 Task: Search any contract from the list of products
Action: Mouse moved to (150, 149)
Screenshot: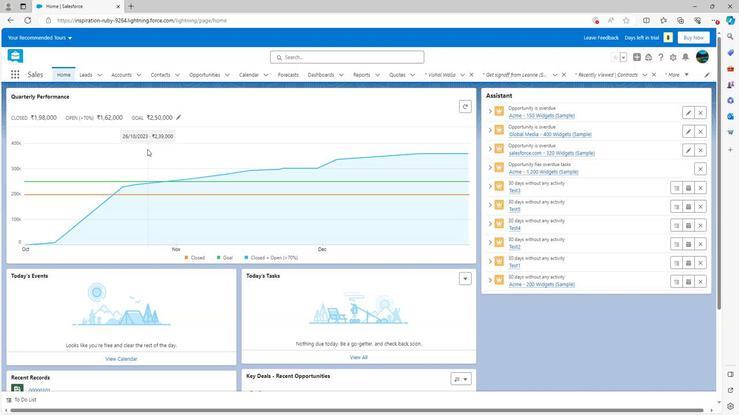 
Action: Mouse scrolled (150, 149) with delta (0, 0)
Screenshot: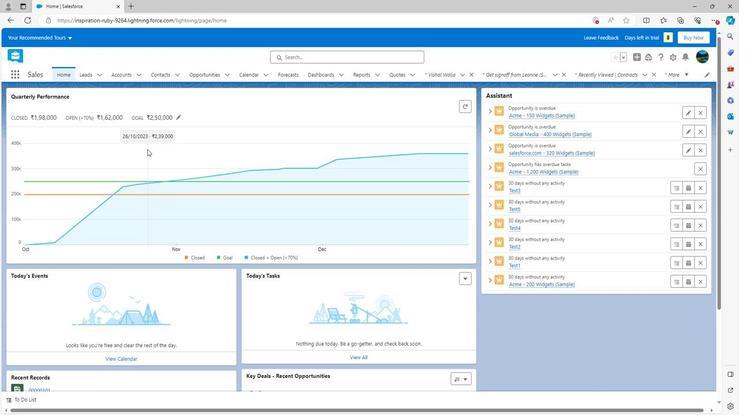 
Action: Mouse moved to (150, 149)
Screenshot: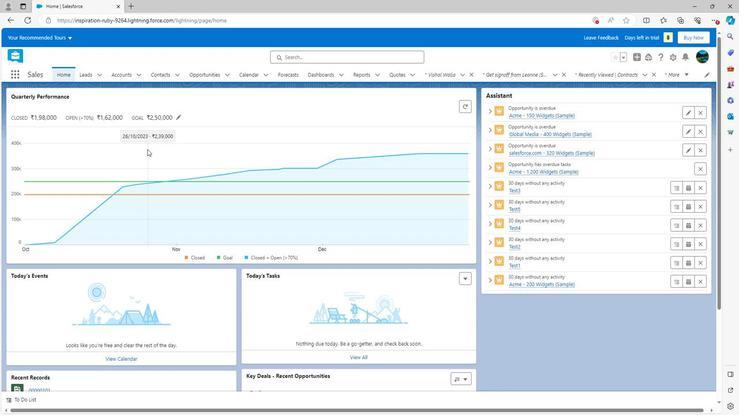 
Action: Mouse scrolled (150, 149) with delta (0, 0)
Screenshot: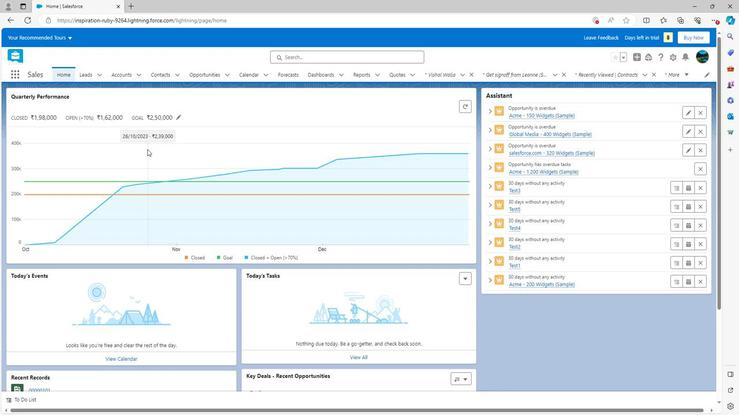 
Action: Mouse scrolled (150, 149) with delta (0, 0)
Screenshot: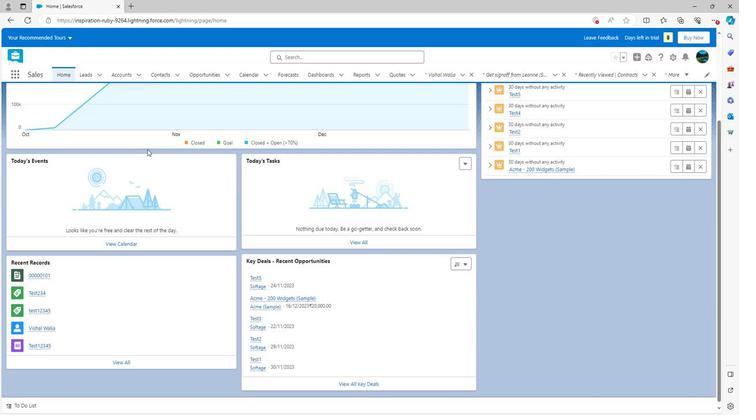 
Action: Mouse moved to (149, 149)
Screenshot: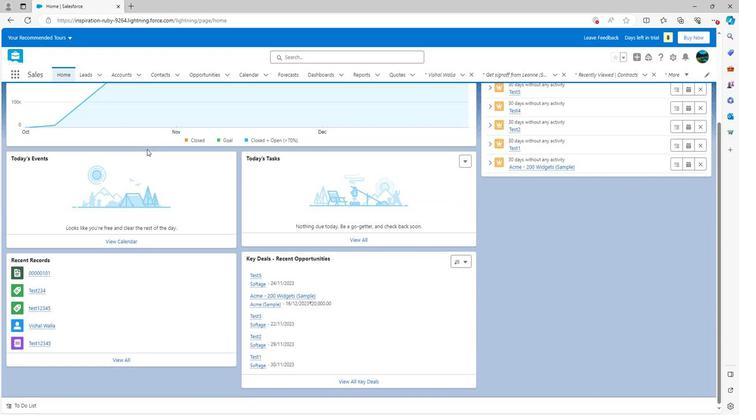 
Action: Mouse scrolled (149, 149) with delta (0, 0)
Screenshot: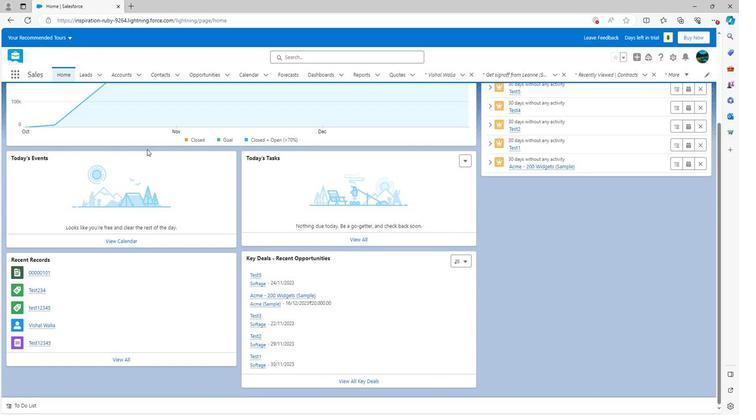 
Action: Mouse scrolled (149, 149) with delta (0, 0)
Screenshot: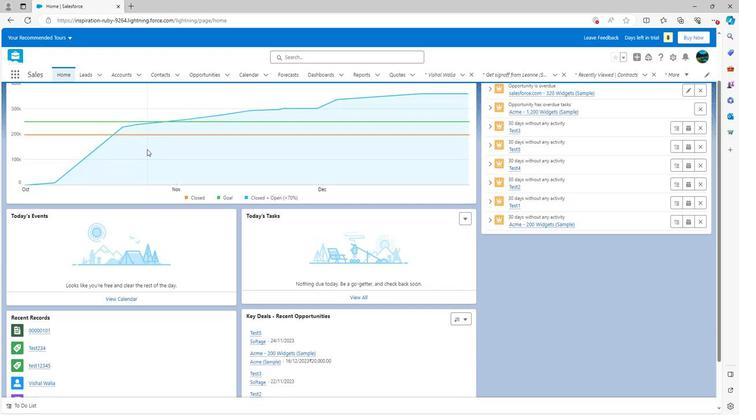
Action: Mouse scrolled (149, 149) with delta (0, 0)
Screenshot: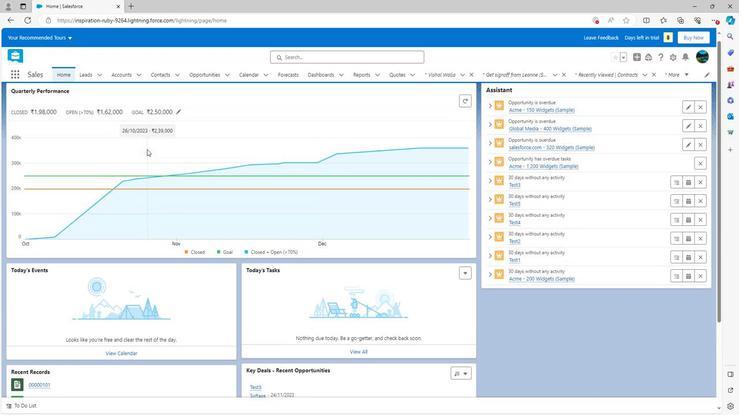 
Action: Mouse moved to (623, 73)
Screenshot: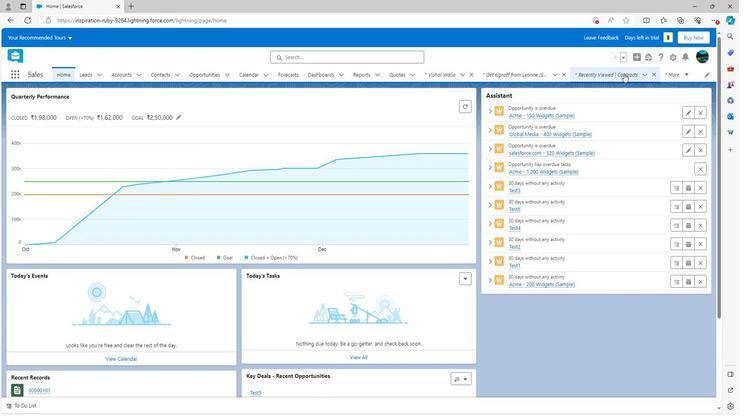 
Action: Mouse pressed left at (623, 73)
Screenshot: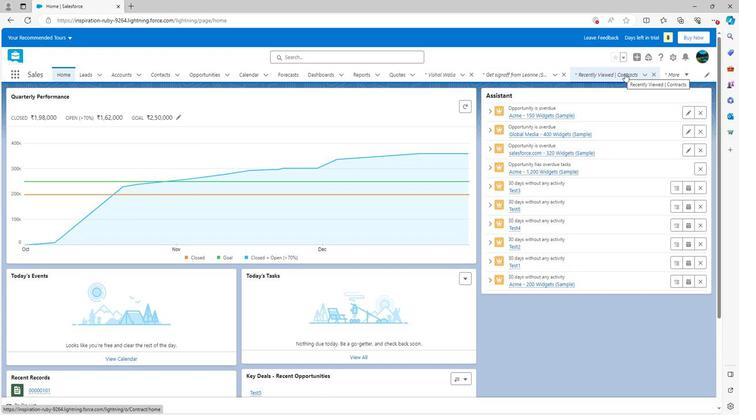 
Action: Mouse moved to (583, 112)
Screenshot: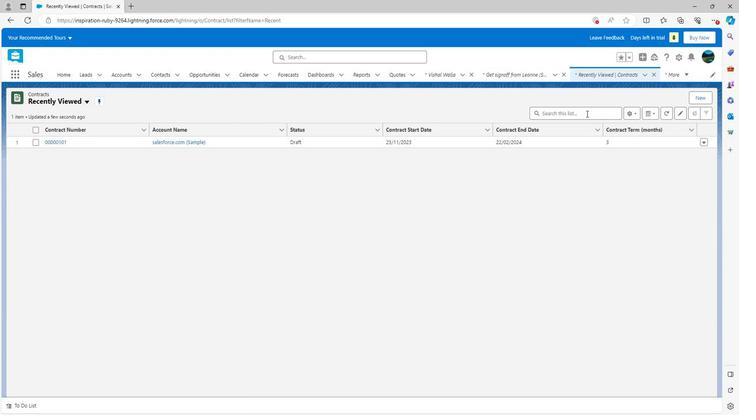 
Action: Mouse pressed left at (583, 112)
Screenshot: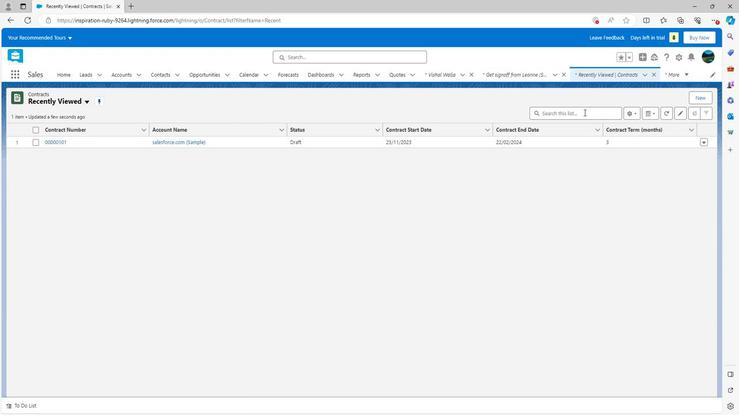 
Action: Mouse moved to (553, 112)
Screenshot: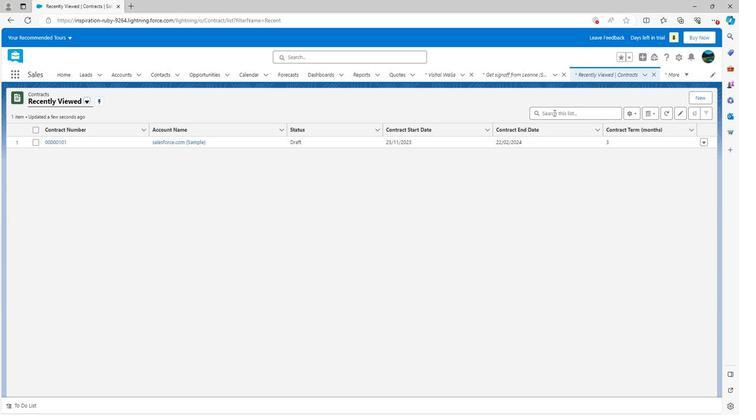 
Action: Mouse pressed left at (553, 112)
Screenshot: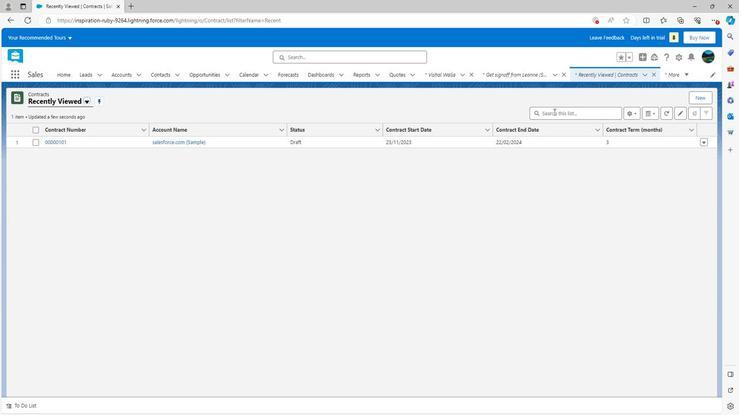 
Action: Mouse moved to (344, 23)
Screenshot: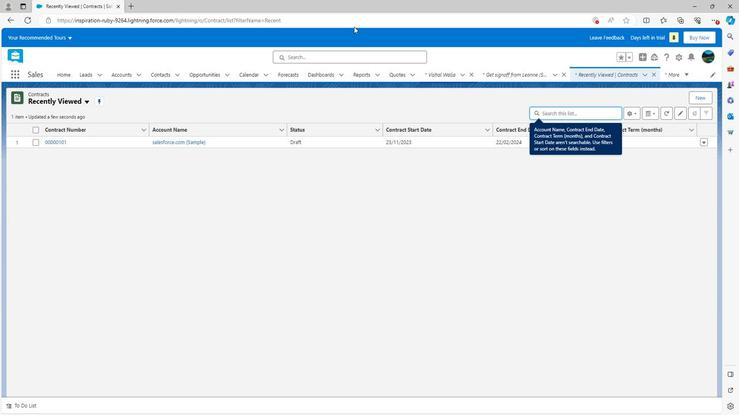 
Action: Key pressed 00000101<Key.enter>
Screenshot: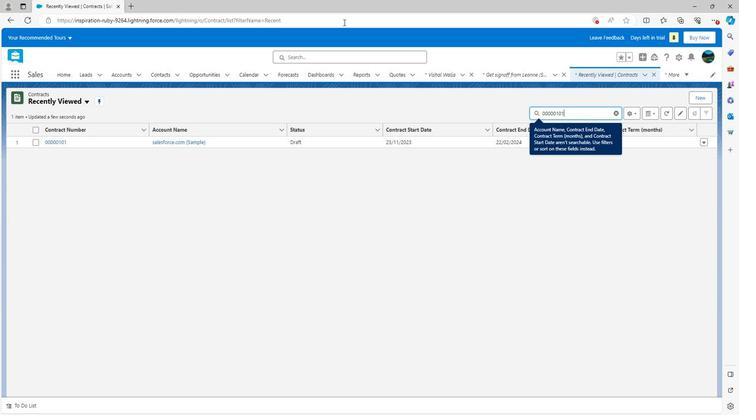 
Action: Mouse moved to (496, 94)
Screenshot: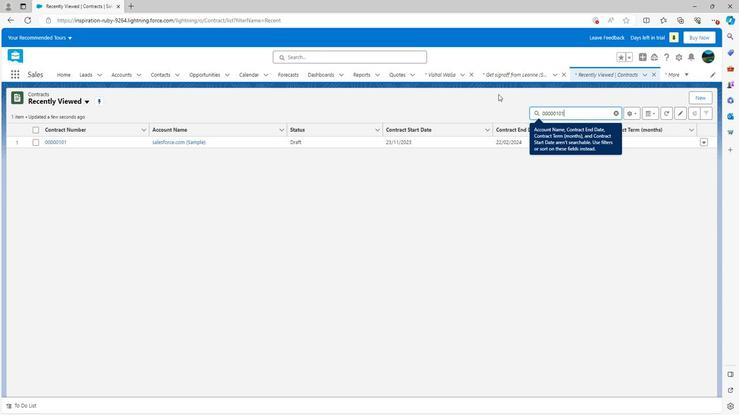 
Action: Key pressed <Key.backspace>2<Key.enter>
Screenshot: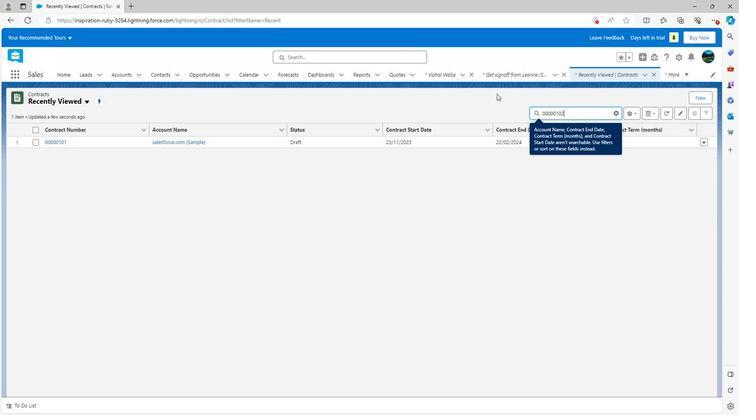 
Action: Mouse moved to (535, 116)
Screenshot: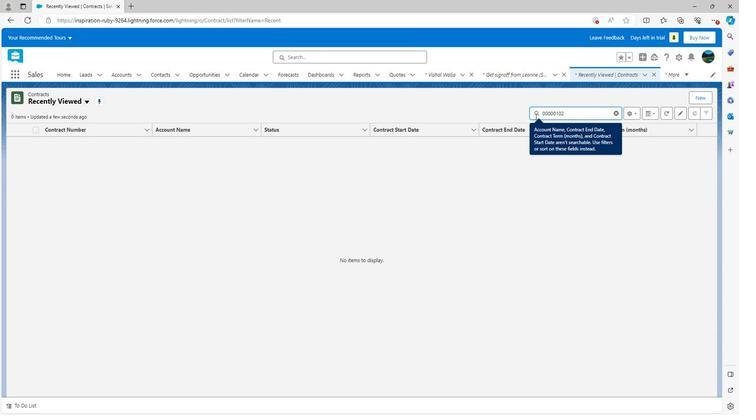 
Action: Key pressed <Key.backspace>
Screenshot: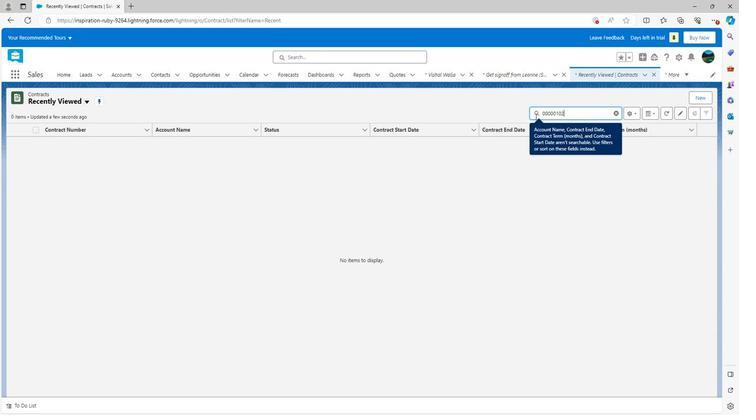 
Action: Mouse moved to (535, 116)
Screenshot: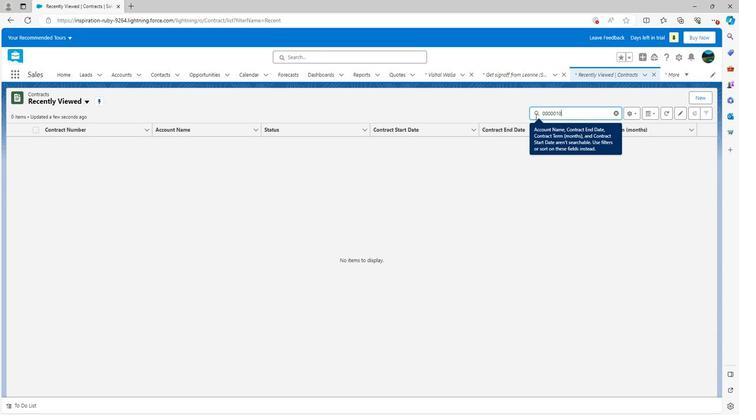 
Action: Key pressed <Key.backspace><Key.backspace>
Screenshot: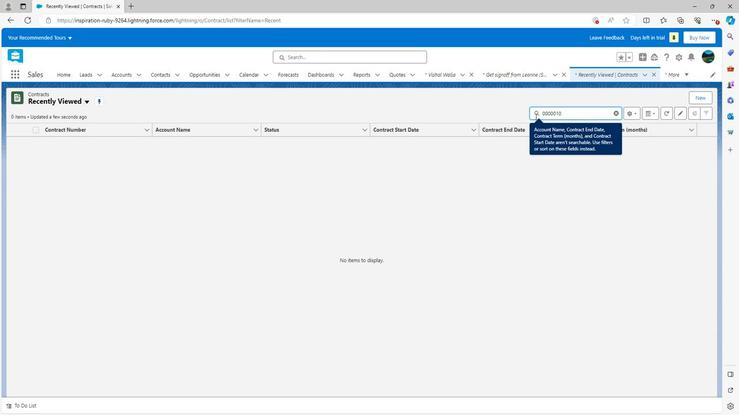 
Action: Mouse moved to (535, 116)
Screenshot: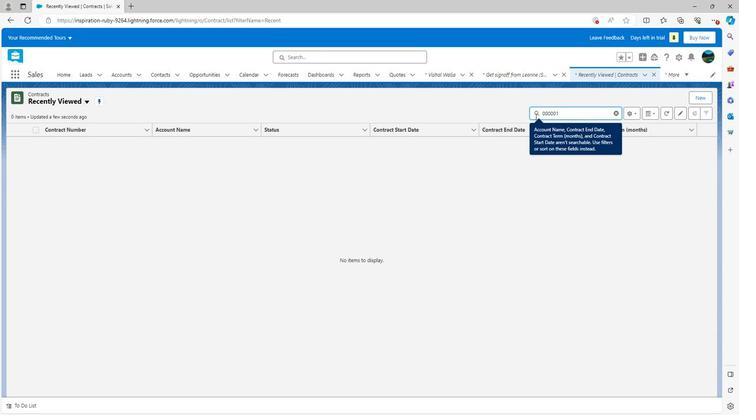 
Action: Key pressed <Key.backspace><Key.backspace>
Screenshot: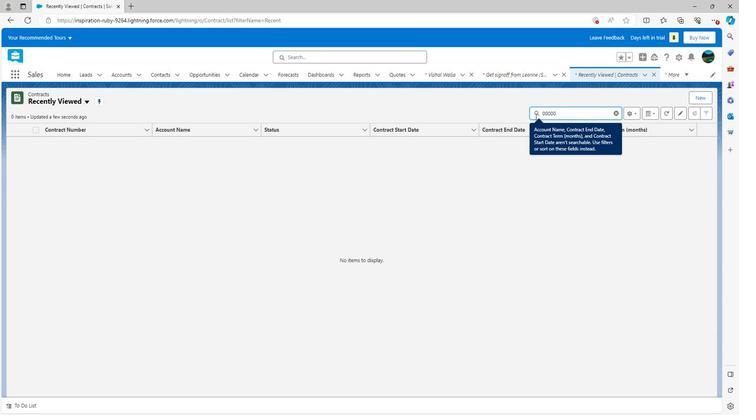 
Action: Mouse moved to (535, 116)
Screenshot: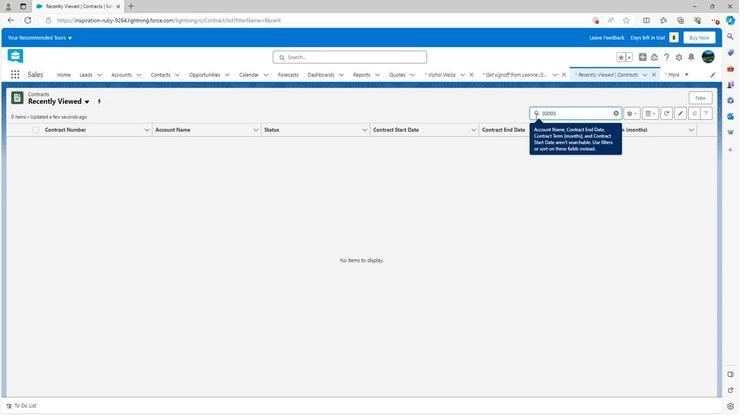 
Action: Key pressed <Key.backspace><Key.backspace><Key.backspace><Key.backspace><Key.backspace><Key.backspace>
Screenshot: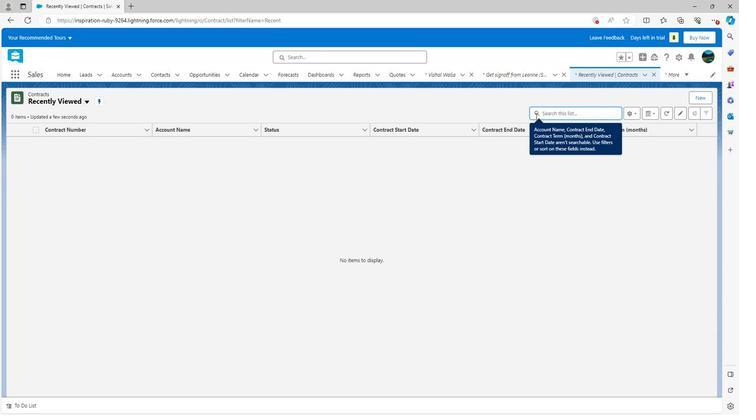 
Action: Mouse moved to (533, 116)
Screenshot: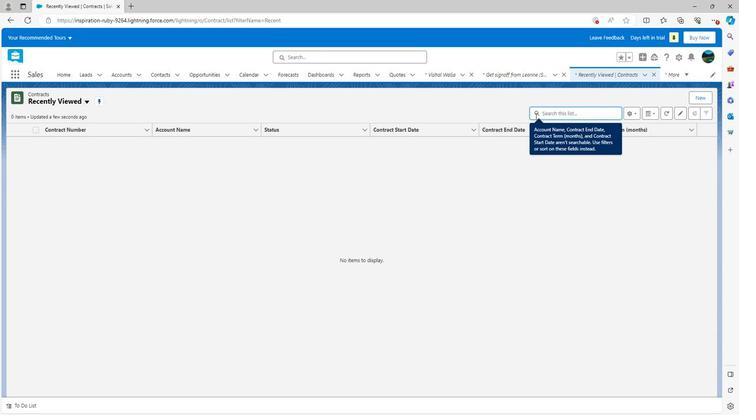 
Action: Key pressed <Key.backspace>
Screenshot: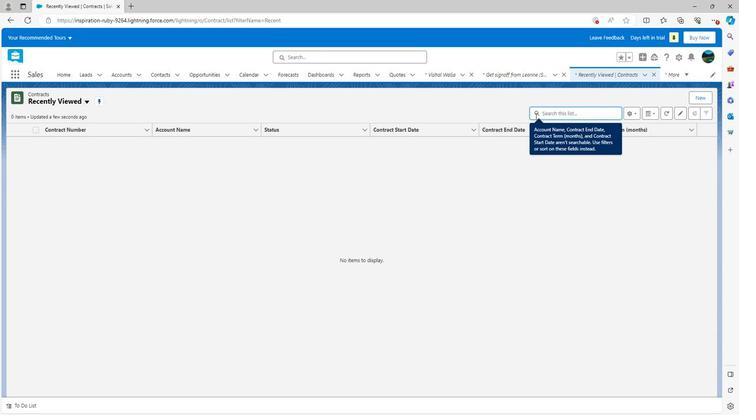 
Action: Mouse moved to (528, 116)
Screenshot: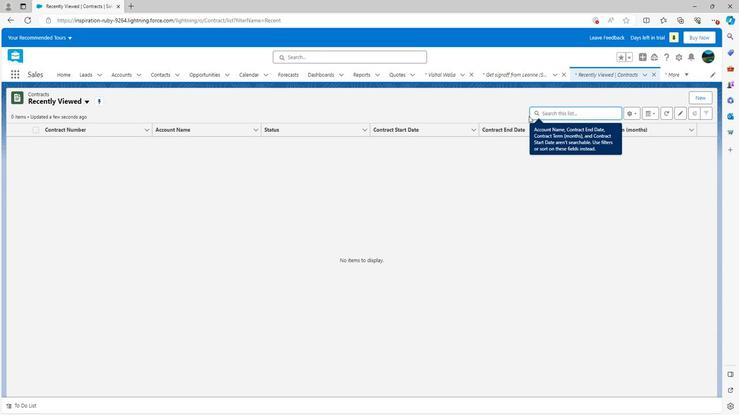
Action: Key pressed <Key.backspace>
Screenshot: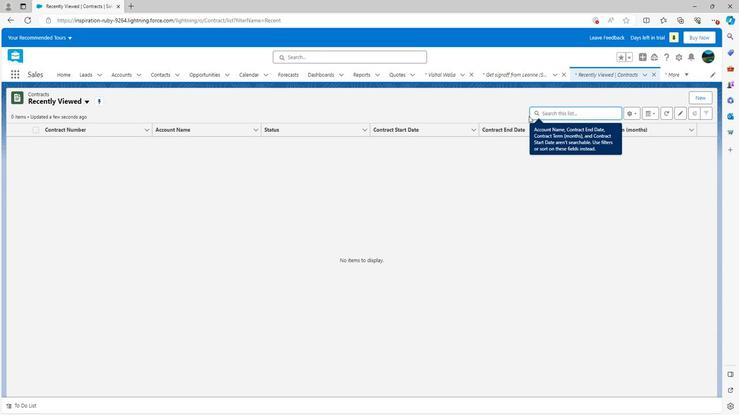 
Action: Mouse moved to (524, 116)
Screenshot: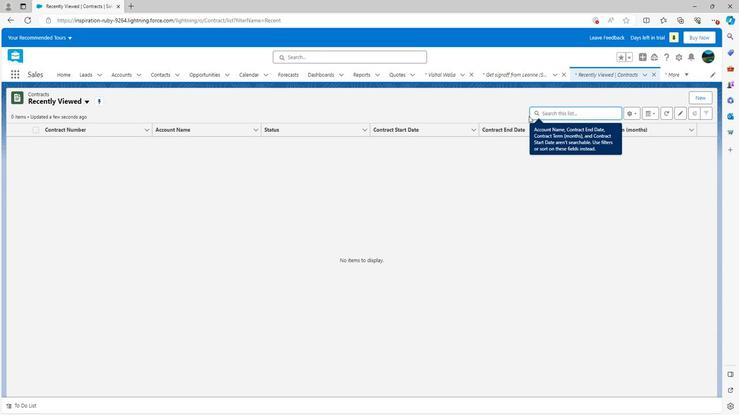 
Action: Key pressed <Key.backspace>
Screenshot: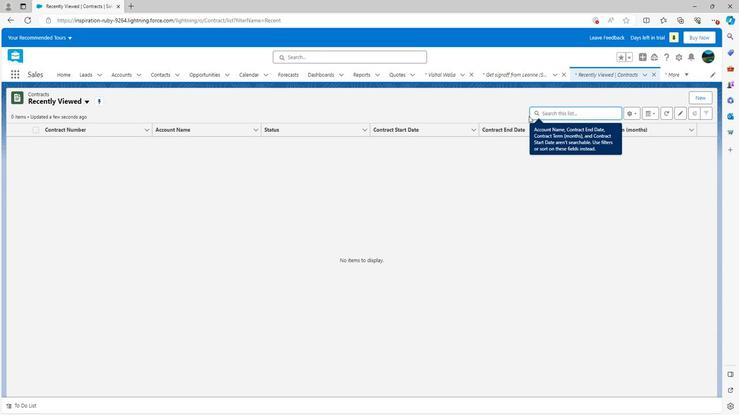 
Action: Mouse moved to (519, 116)
Screenshot: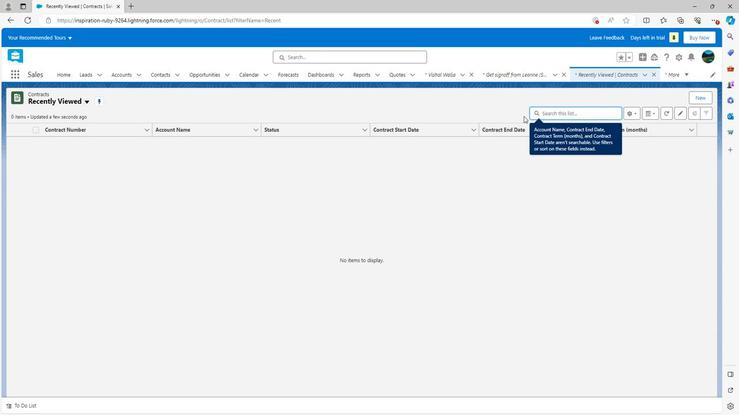 
Action: Key pressed <Key.backspace>
Screenshot: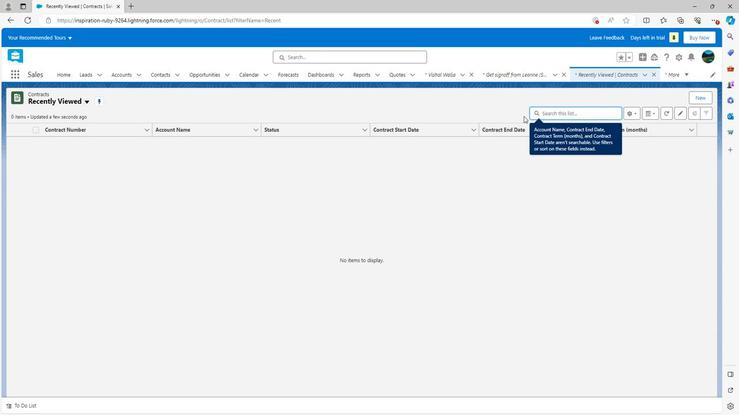 
Action: Mouse moved to (516, 116)
Screenshot: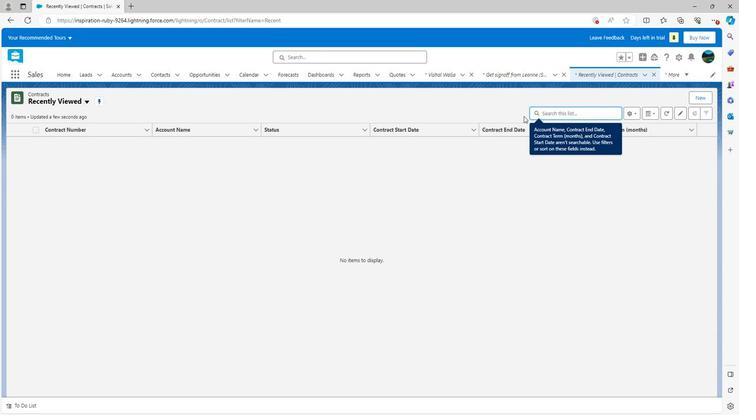 
Action: Key pressed <Key.backspace>
Screenshot: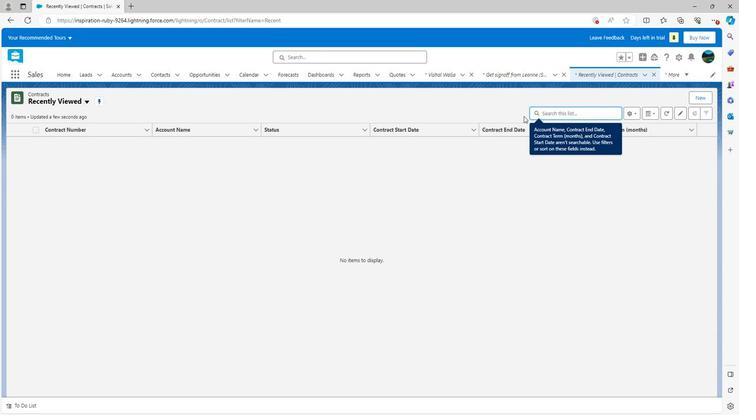 
Action: Mouse moved to (514, 114)
Screenshot: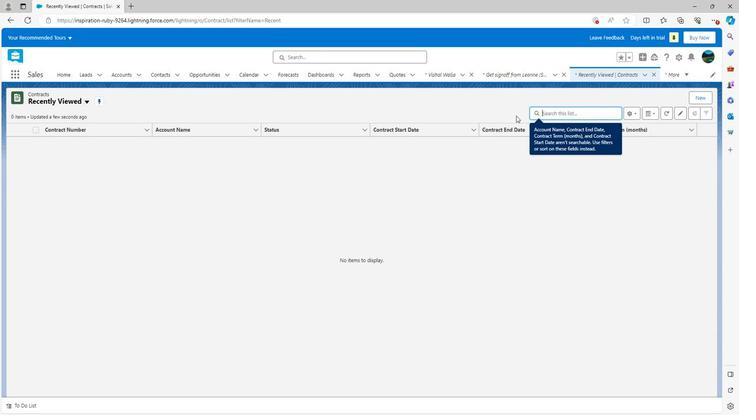 
Action: Mouse pressed left at (514, 114)
Screenshot: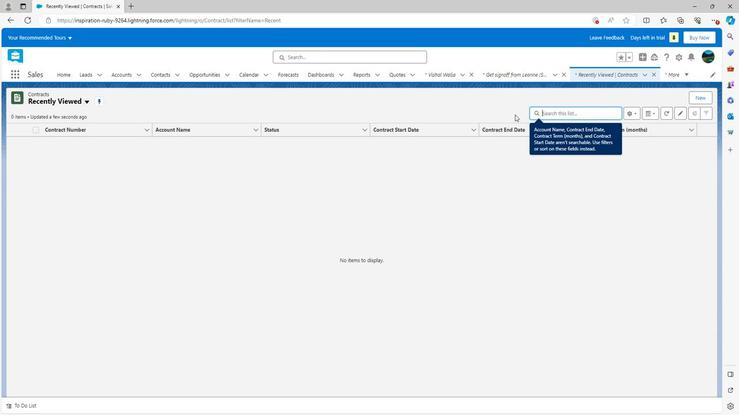 
Action: Mouse moved to (577, 172)
Screenshot: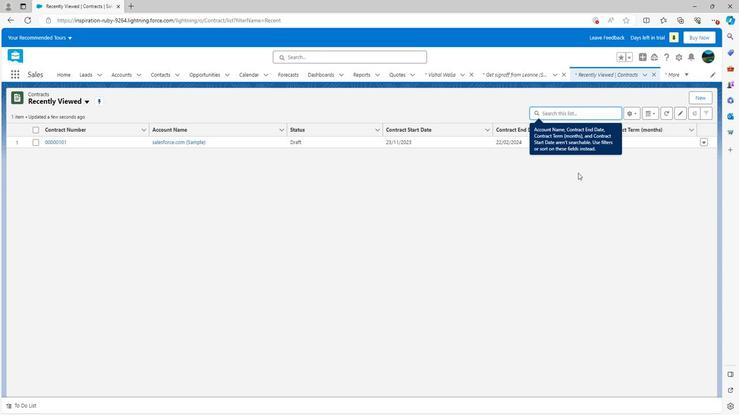 
Action: Mouse pressed left at (577, 172)
Screenshot: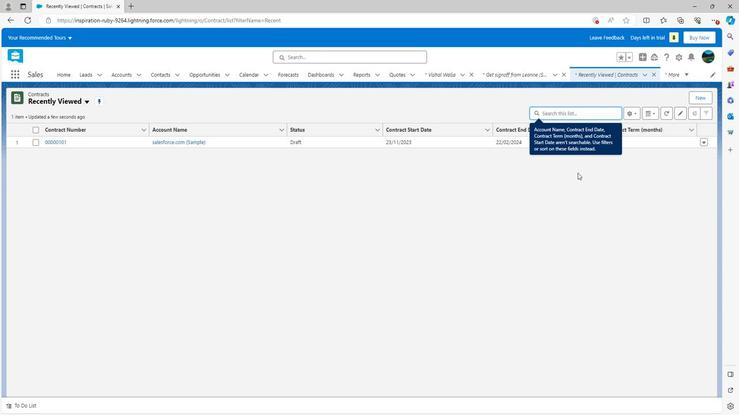 
Action: Mouse moved to (551, 149)
Screenshot: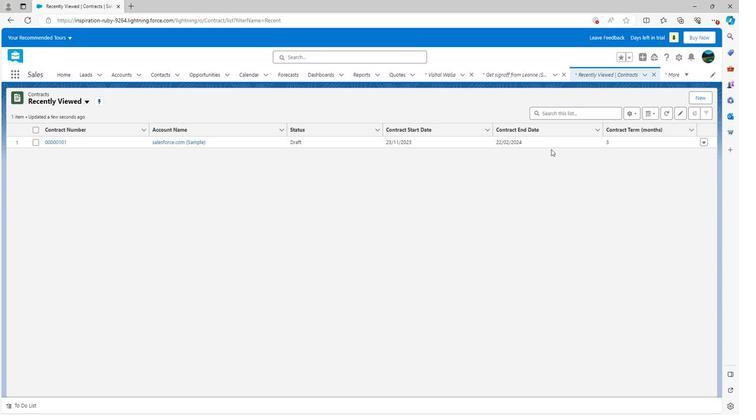 
